 Task: Create in the project ZoomTech and in the Backlog issue 'Develop a new tool for automated testing of security vulnerabilities in web applications' a child issue 'Serverless computing application monitoring and alerting optimization', and assign it to team member softage.2@softage.net.
Action: Mouse moved to (87, 220)
Screenshot: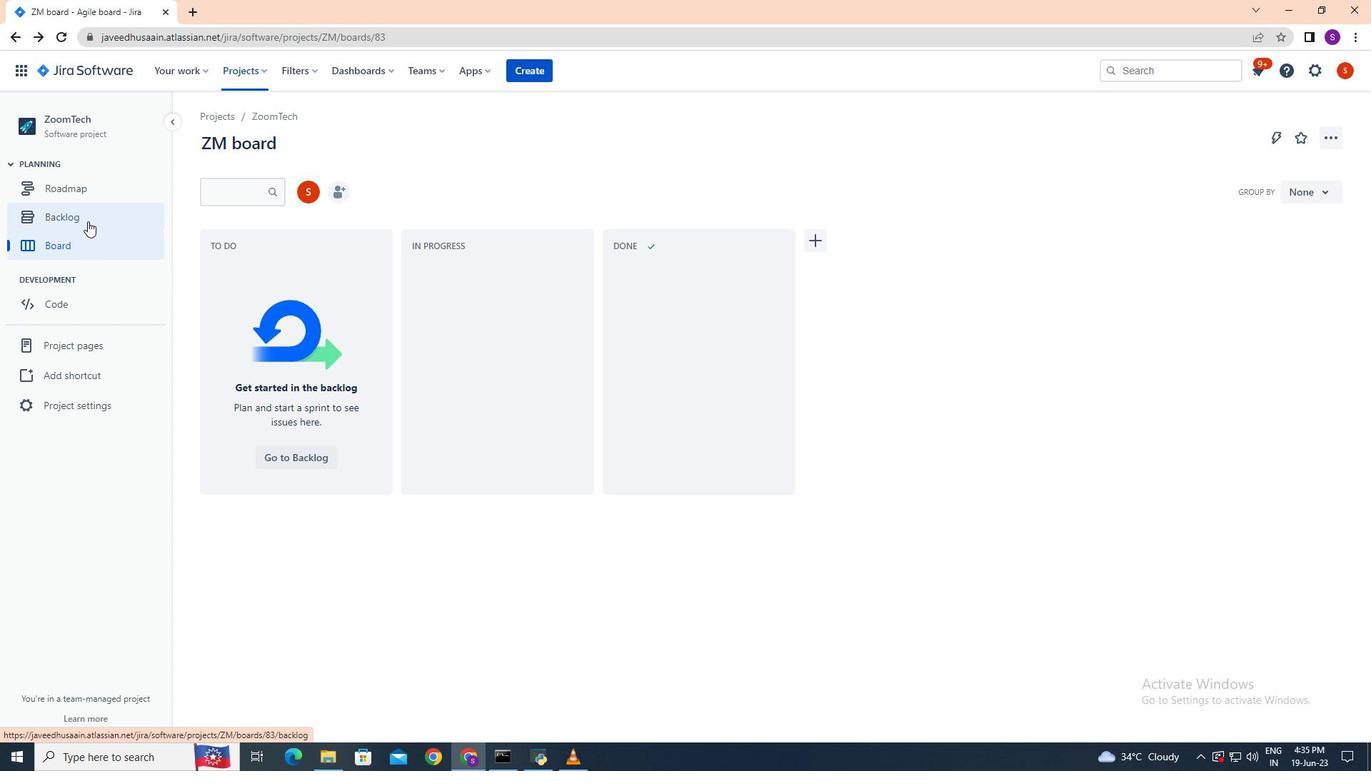 
Action: Mouse pressed left at (87, 220)
Screenshot: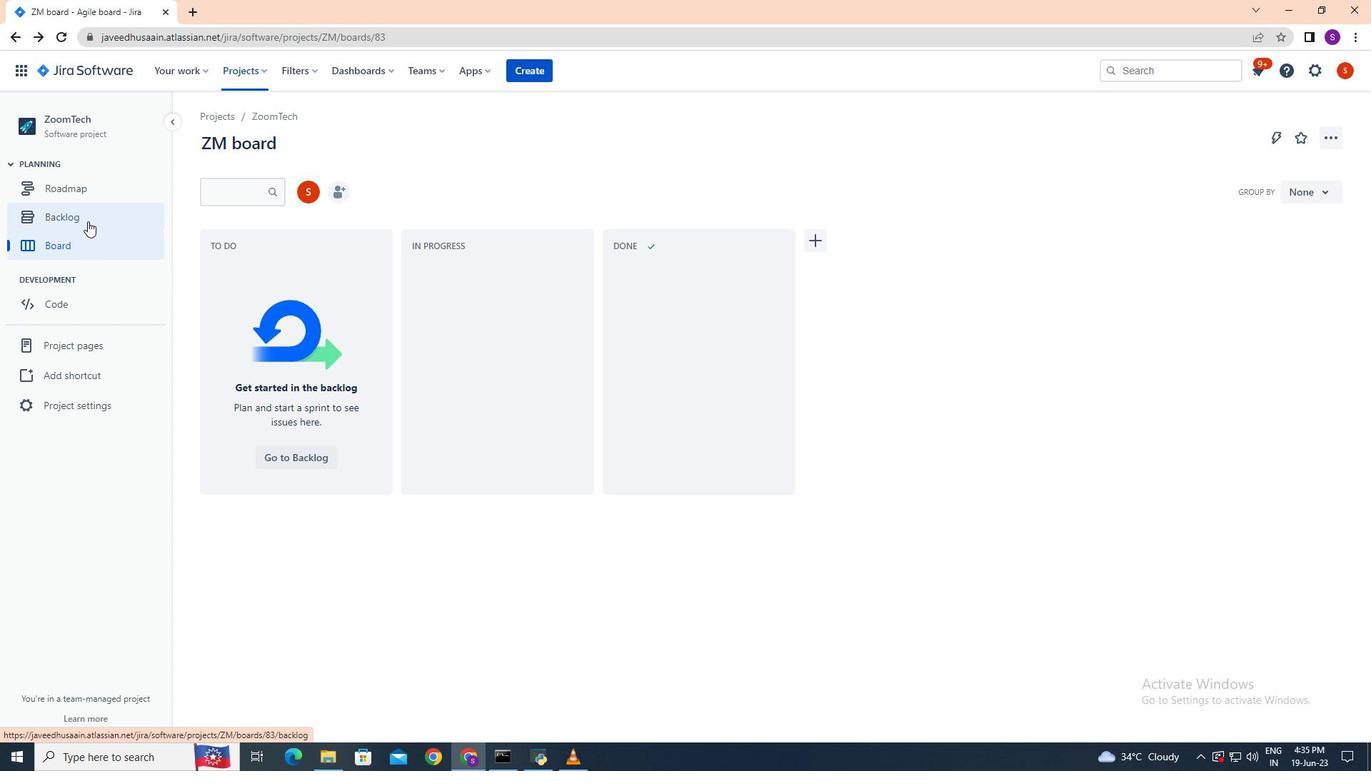 
Action: Mouse moved to (831, 438)
Screenshot: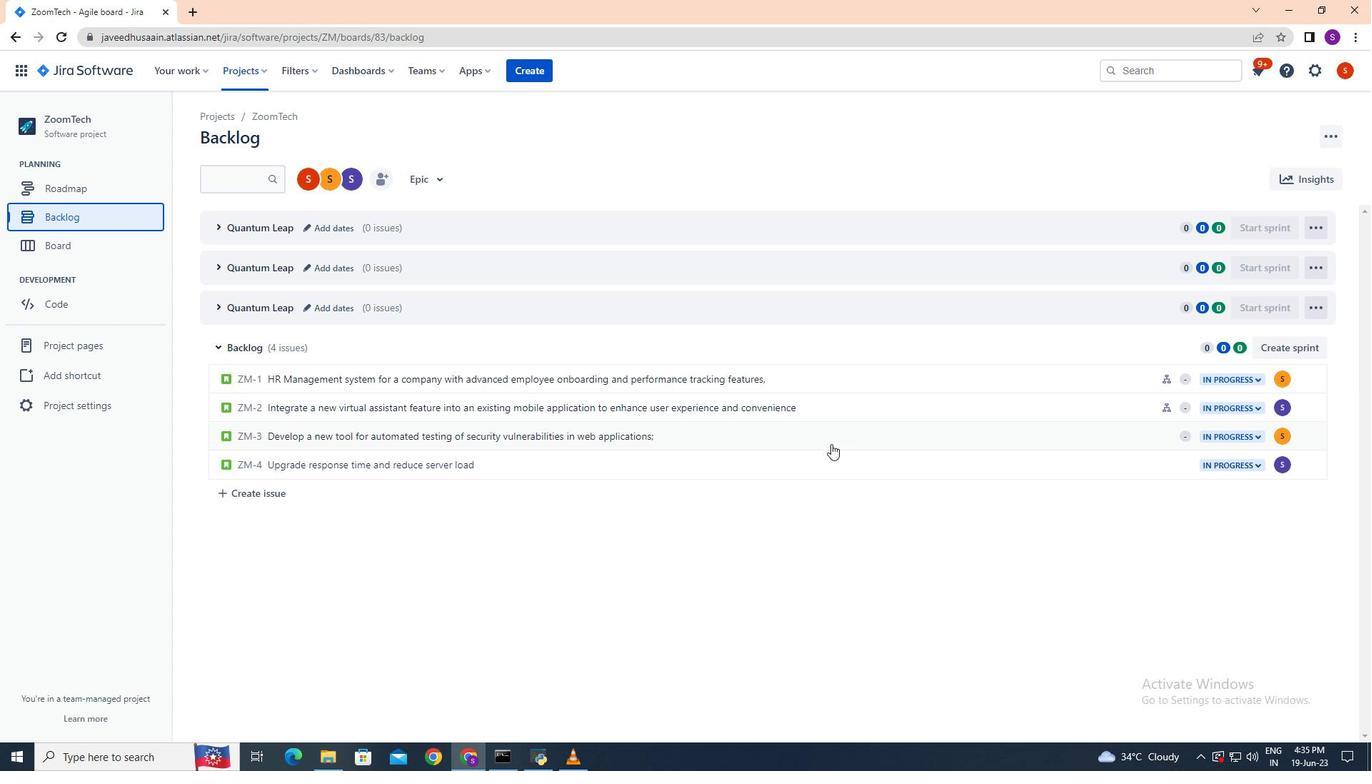 
Action: Mouse pressed left at (831, 438)
Screenshot: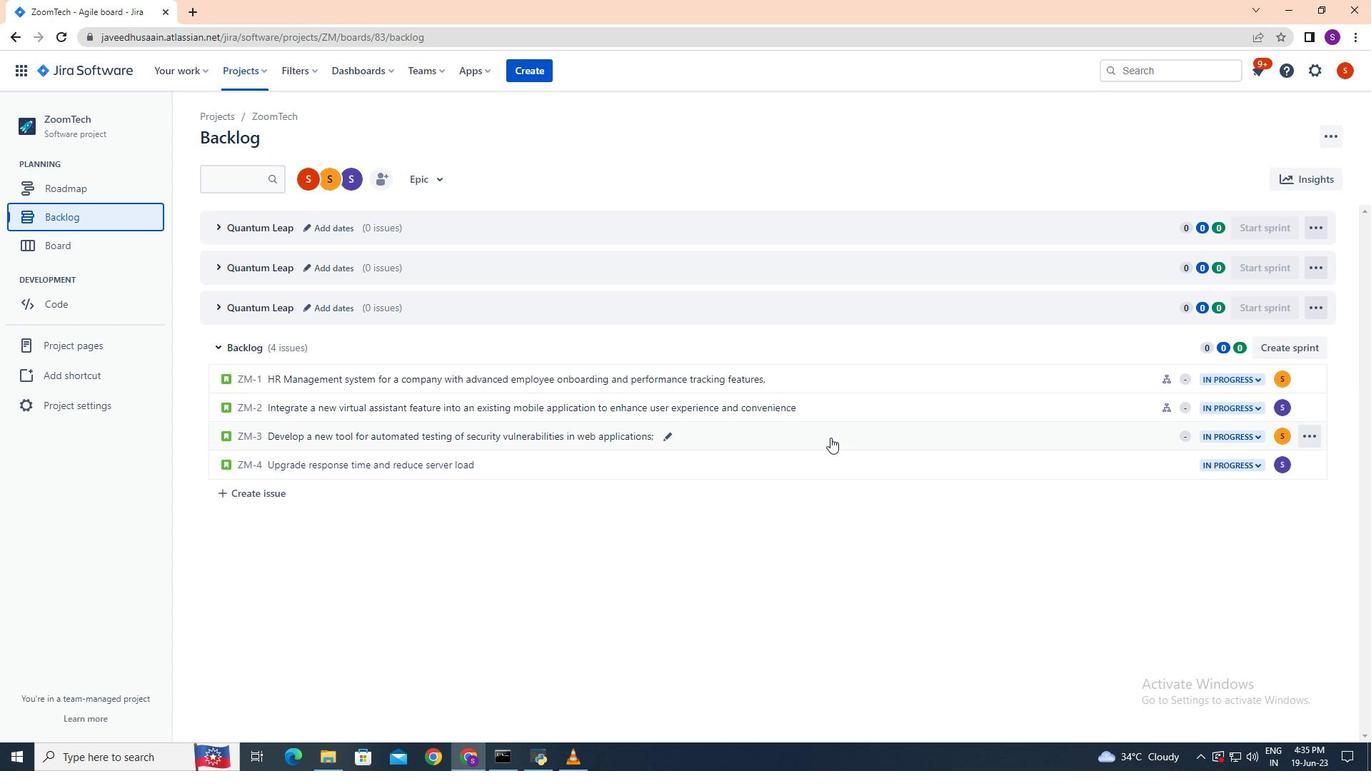 
Action: Mouse moved to (1123, 332)
Screenshot: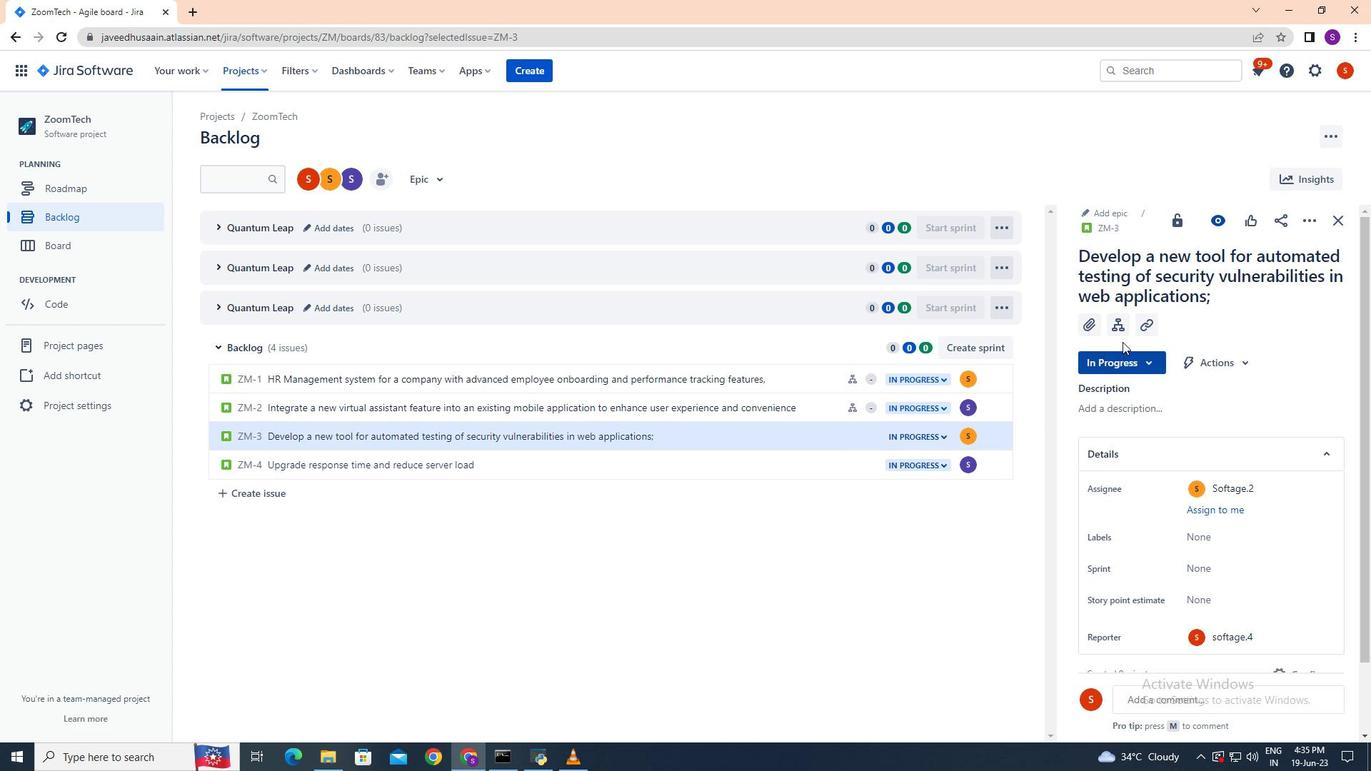 
Action: Mouse pressed left at (1123, 332)
Screenshot: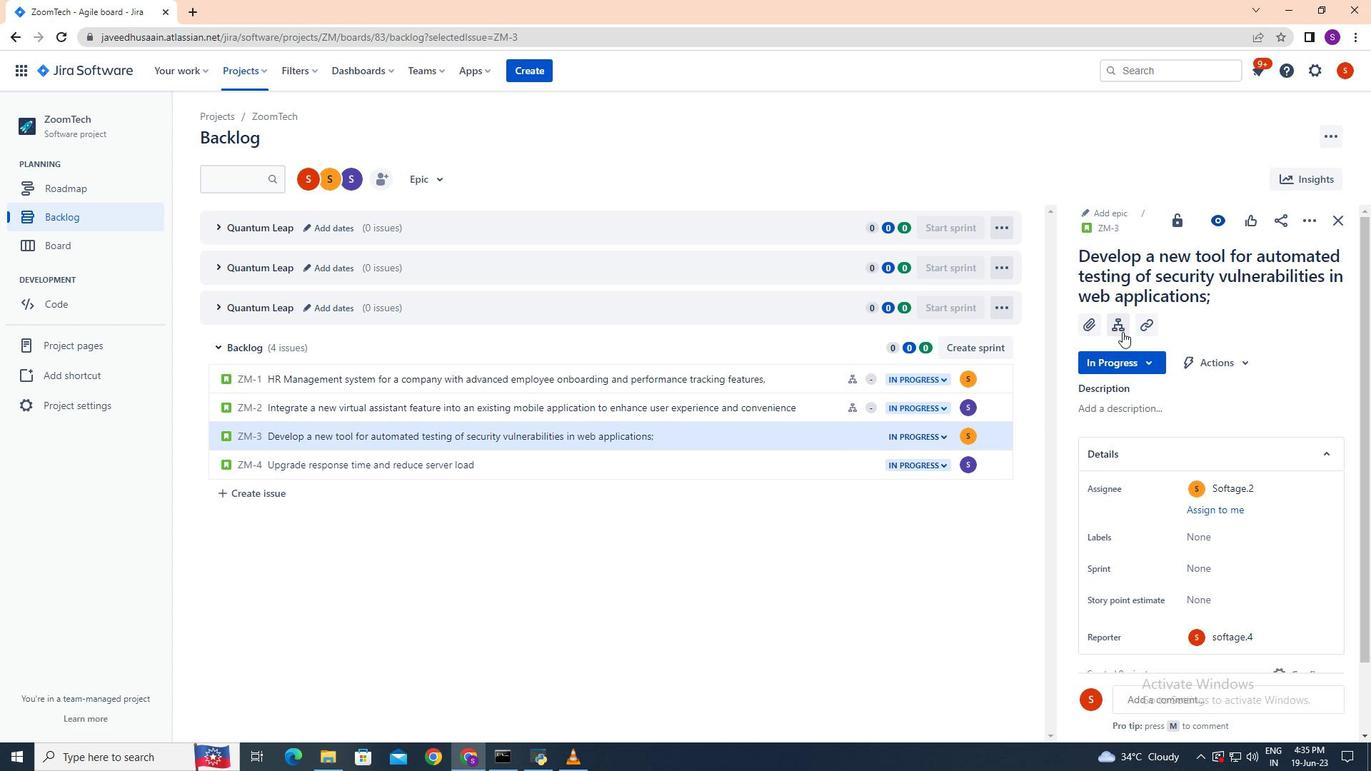 
Action: Mouse moved to (1136, 458)
Screenshot: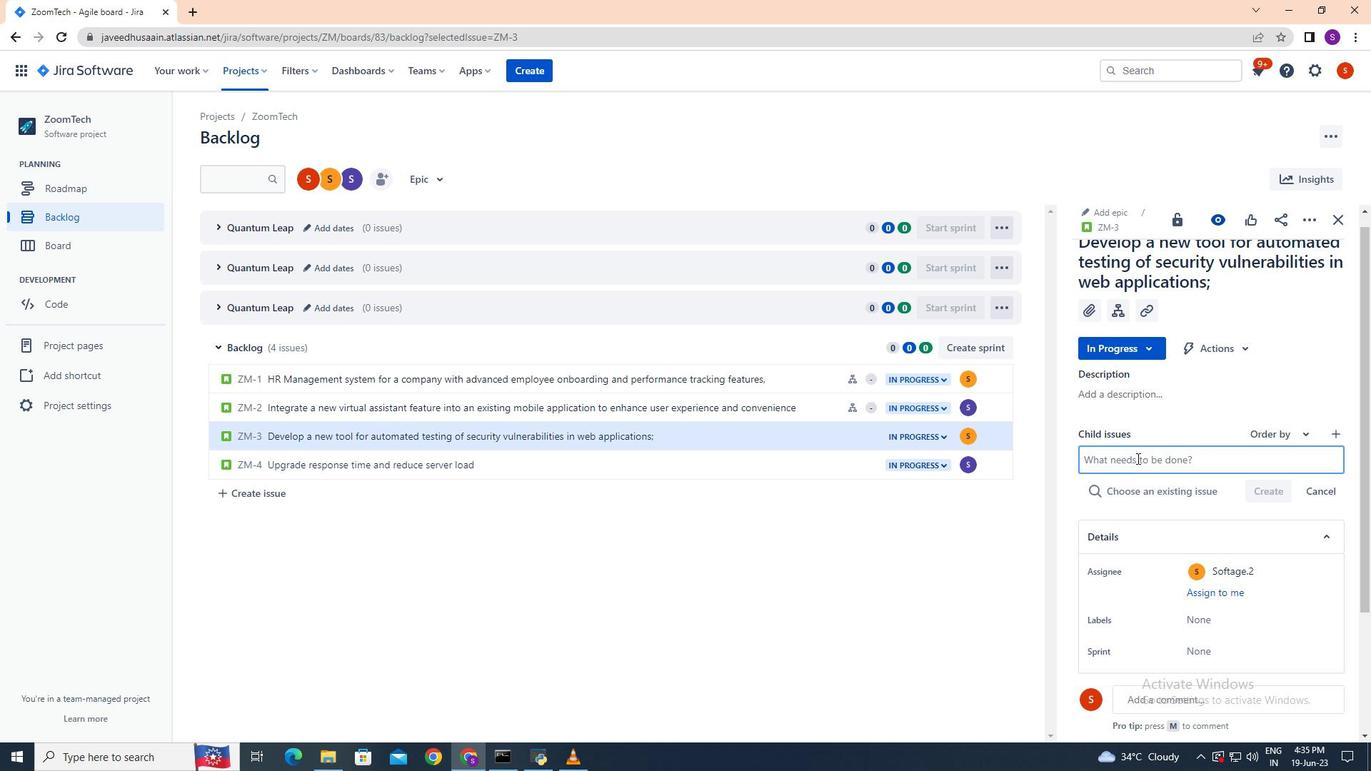 
Action: Mouse pressed left at (1136, 458)
Screenshot: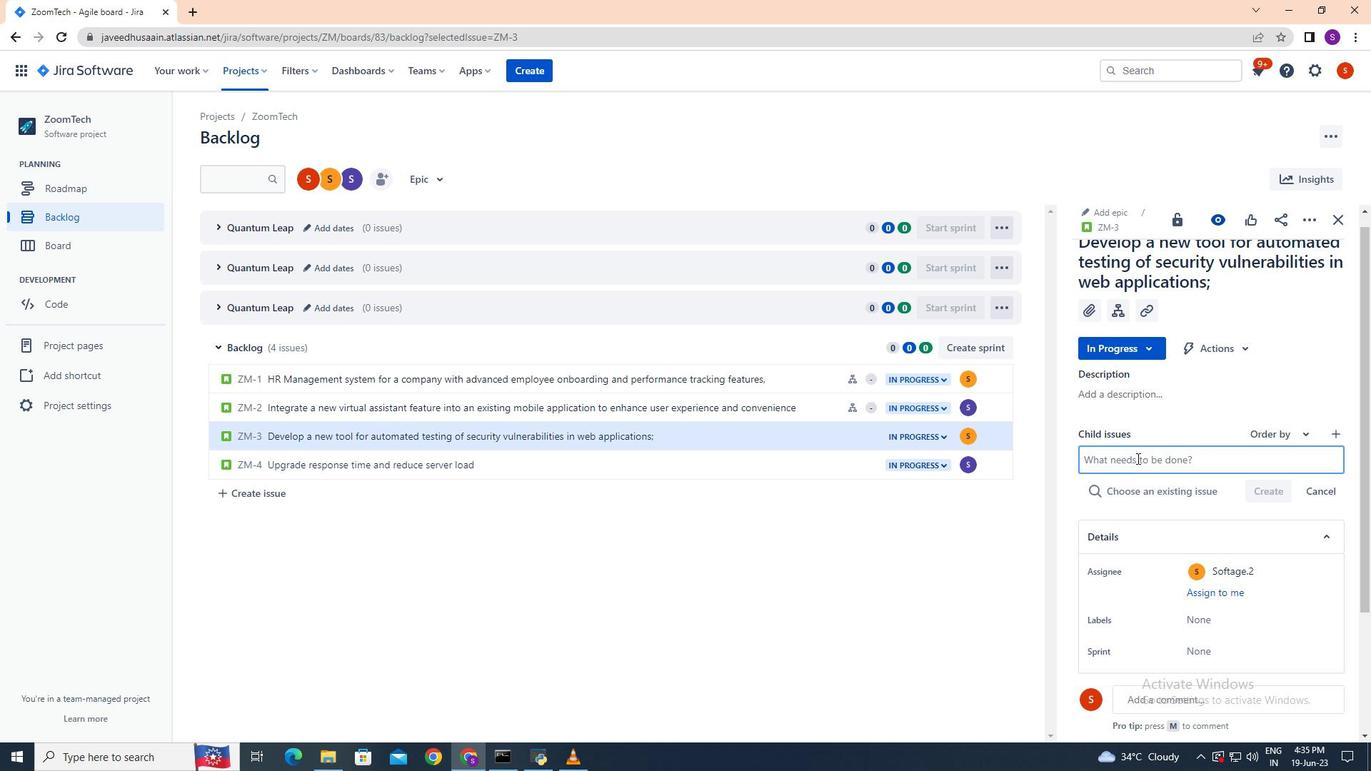 
Action: Key pressed <Key.shift><Key.shift><Key.shift><Key.shift><Key.shift><Key.shift><Key.shift><Key.shift><Key.shift><Key.shift><Key.shift><Key.shift><Key.shift><Key.shift><Key.shift><Key.shift><Key.shift><Key.shift><Key.shift><Key.shift><Key.shift><Key.shift><Key.shift><Key.shift><Key.shift><Key.shift><Key.shift><Key.shift><Key.shift><Key.shift><Key.shift><Key.shift><Key.shift><Key.shift><Key.shift><Key.shift><Key.shift><Key.shift><Key.shift><Key.shift><Key.shift><Key.shift><Key.shift><Key.shift><Key.shift><Key.shift><Key.shift><Key.shift><Key.shift><Key.shift><Key.shift><Key.shift><Key.shift><Key.shift><Key.shift><Key.shift><Key.shift><Key.shift><Key.shift><Key.shift><Key.shift><Key.shift><Key.shift><Key.shift><Key.shift><Key.shift><Key.shift><Key.shift><Key.shift><Key.shift><Key.shift><Key.shift><Key.shift><Key.shift><Key.shift>Serverless<Key.space>computing<Key.space>application<Key.space>monitoring<Key.space>and<Key.space>alerting<Key.space>optimization<Key.space>
Screenshot: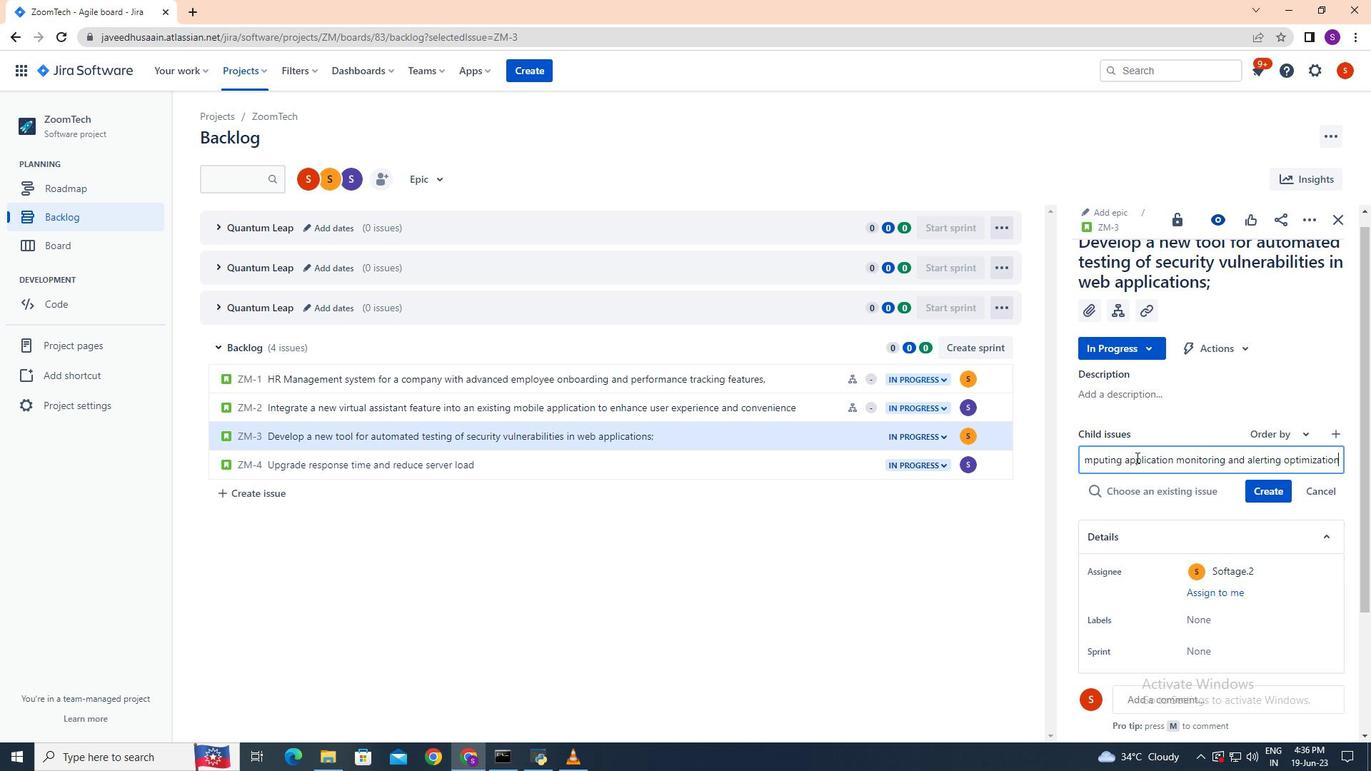 
Action: Mouse moved to (1278, 494)
Screenshot: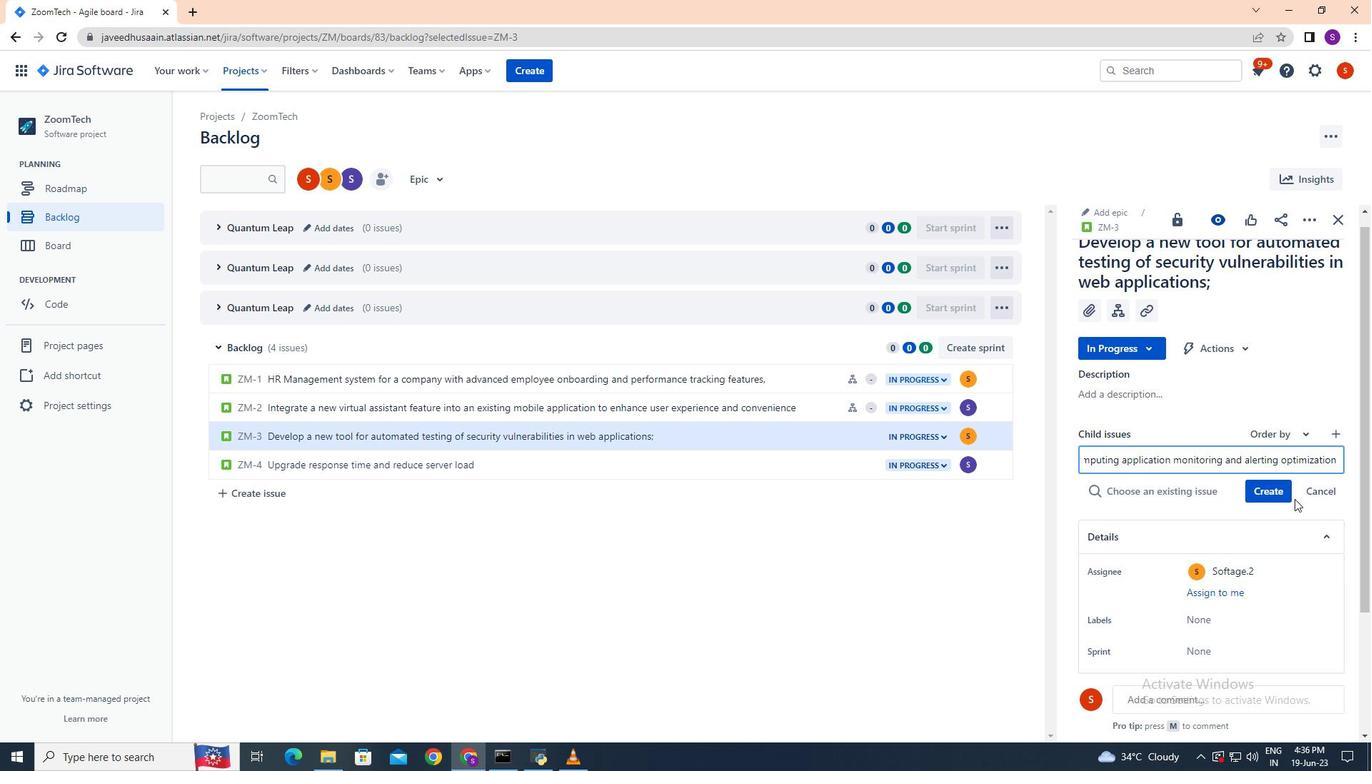 
Action: Mouse pressed left at (1278, 494)
Screenshot: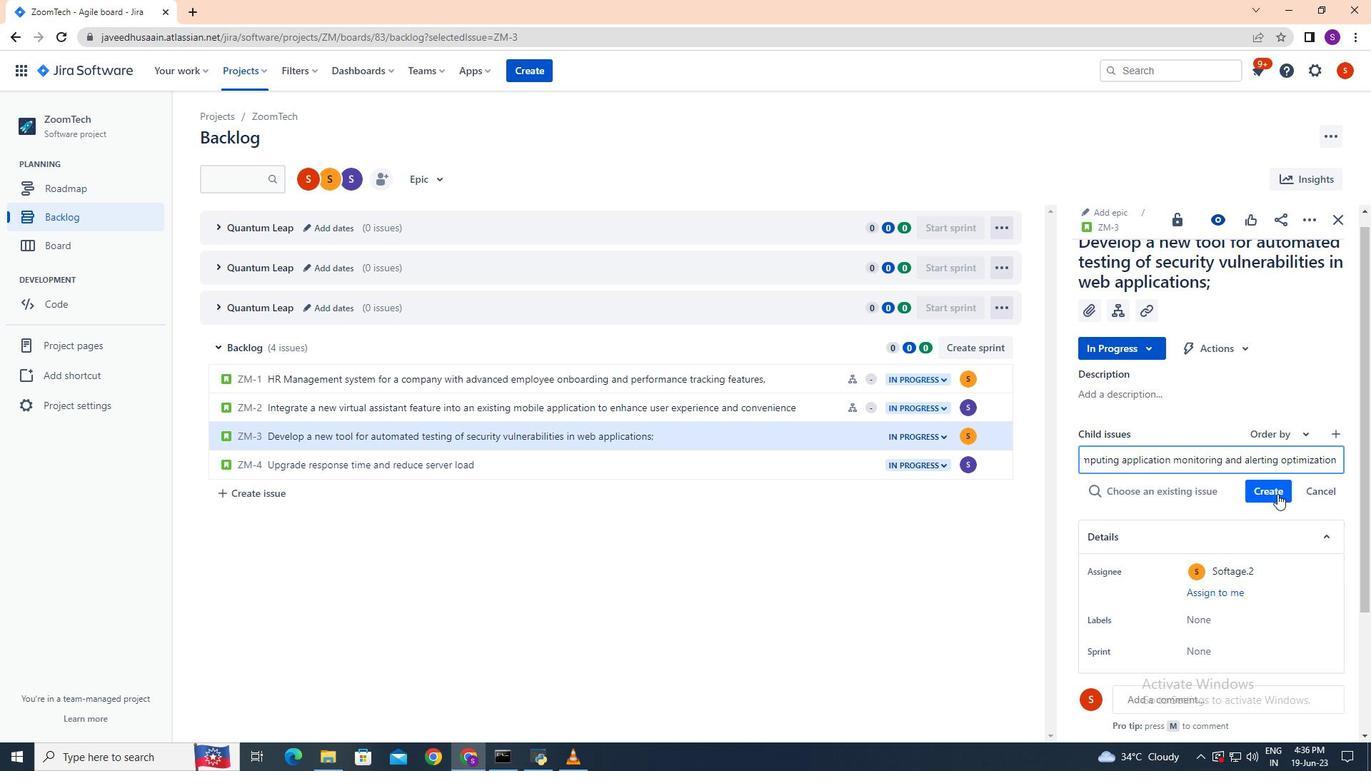 
Action: Mouse moved to (1279, 458)
Screenshot: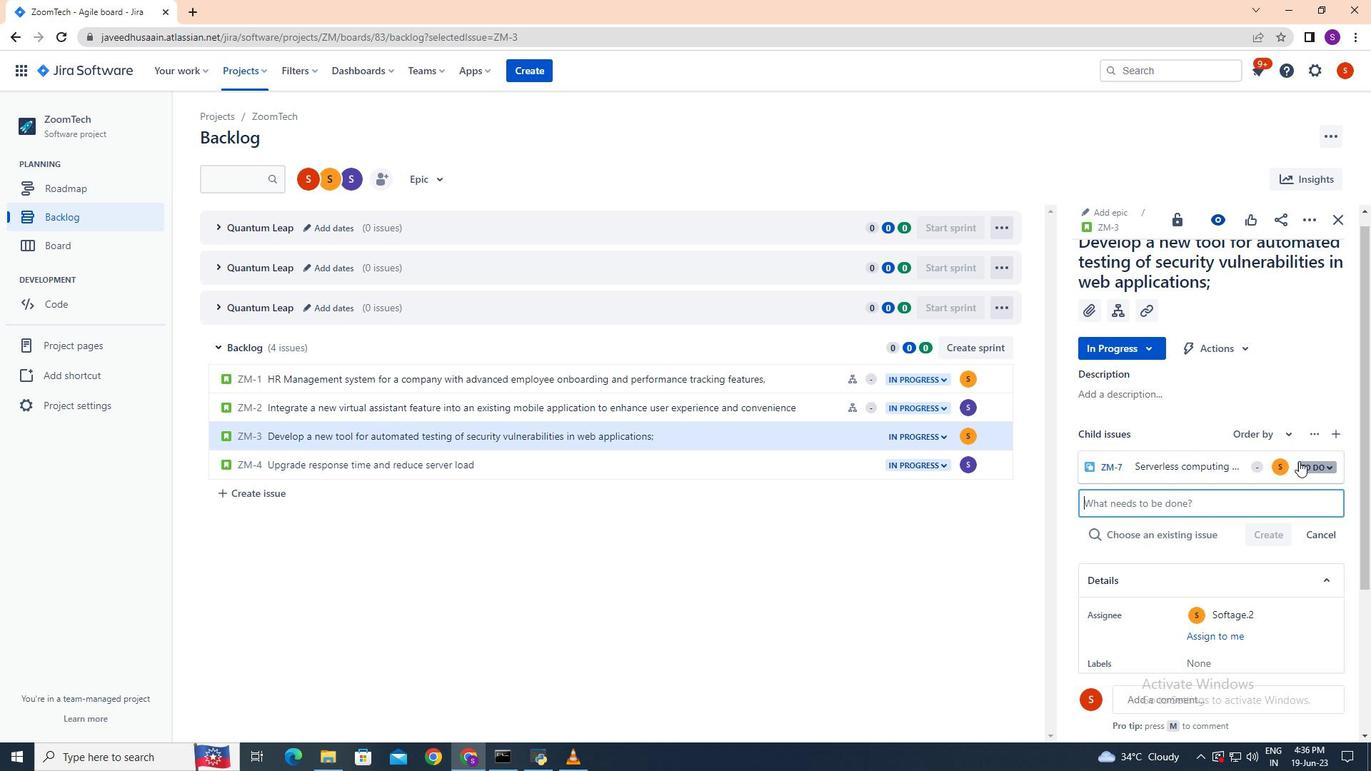 
Action: Mouse pressed left at (1279, 458)
Screenshot: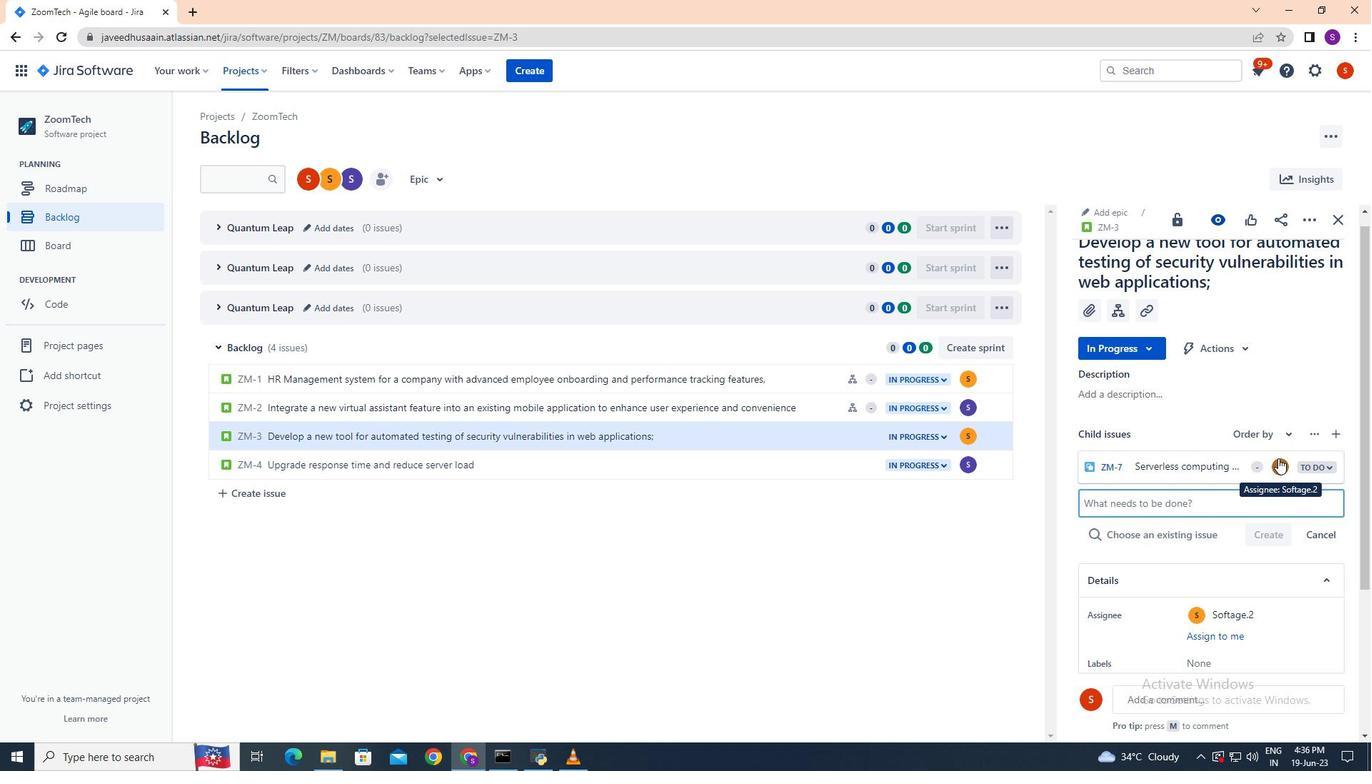 
Action: Key pressed softage.2<Key.shift>@softage.net
Screenshot: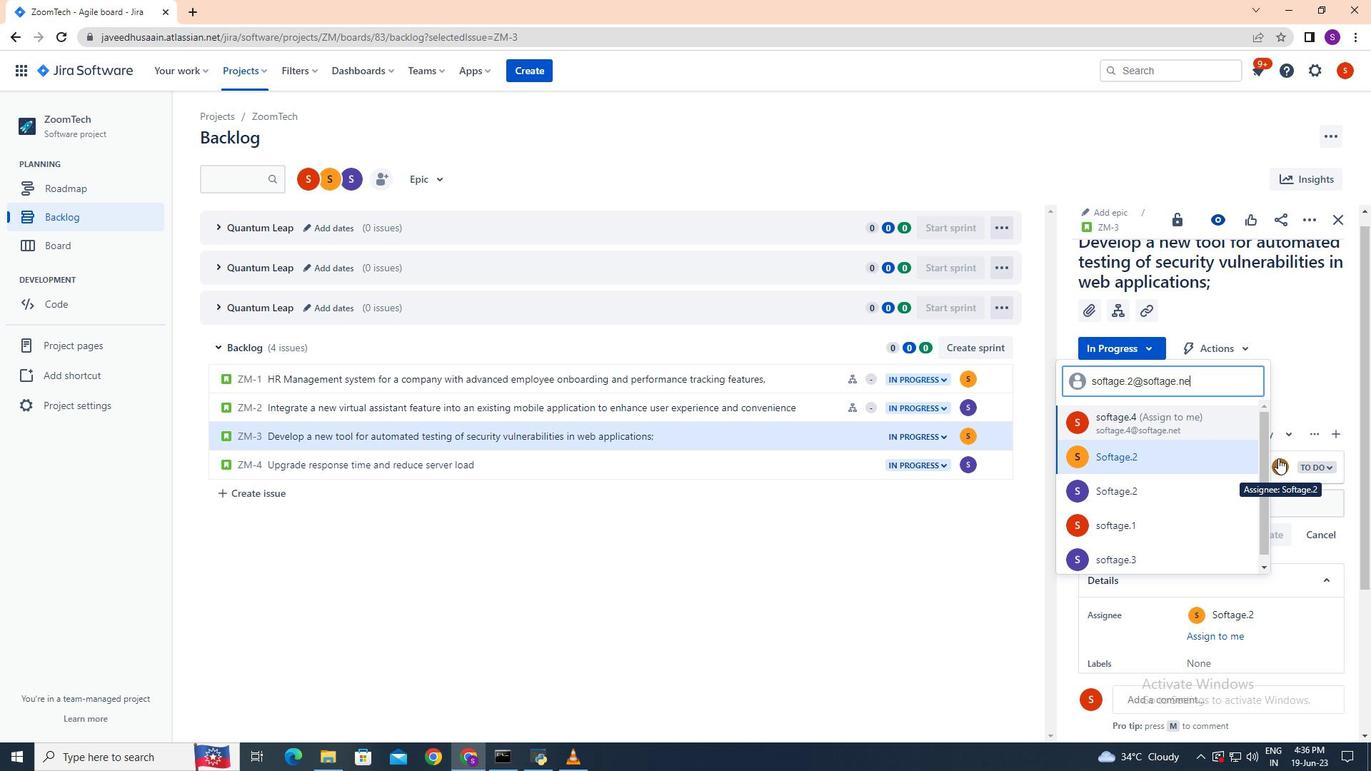 
Action: Mouse moved to (1164, 470)
Screenshot: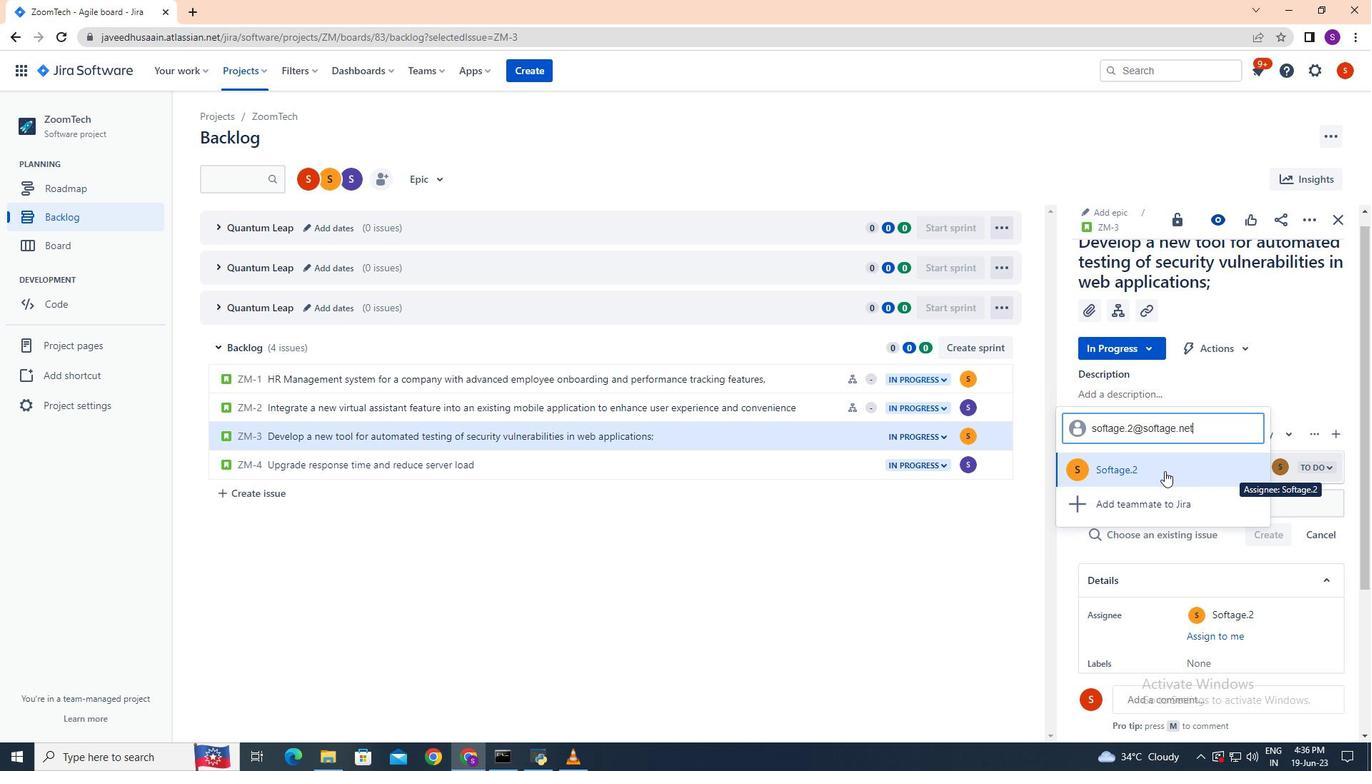 
Action: Mouse pressed left at (1164, 470)
Screenshot: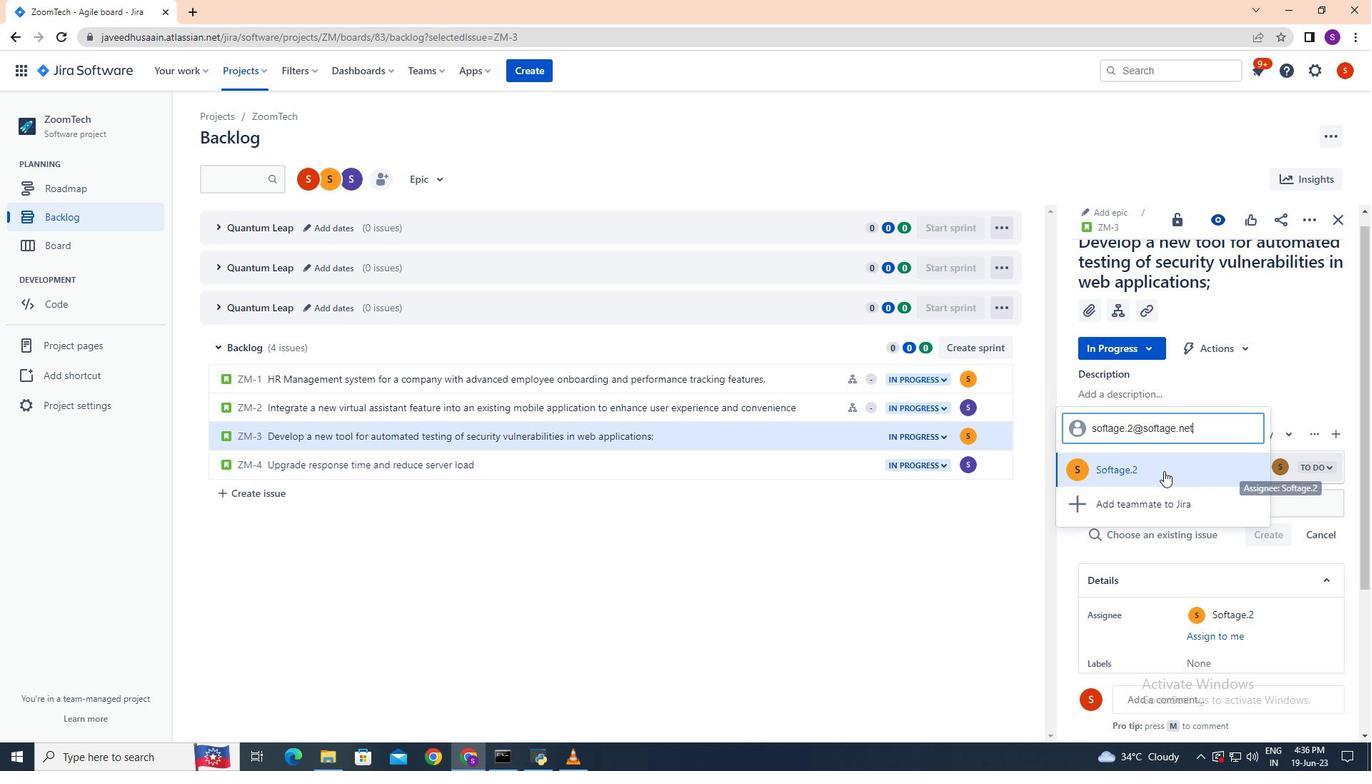 
